 Task: Create a due date automation trigger when advanced on, on the monday before a card is due add content with a name or a description ending with resume at 11:00 AM.
Action: Mouse moved to (1005, 84)
Screenshot: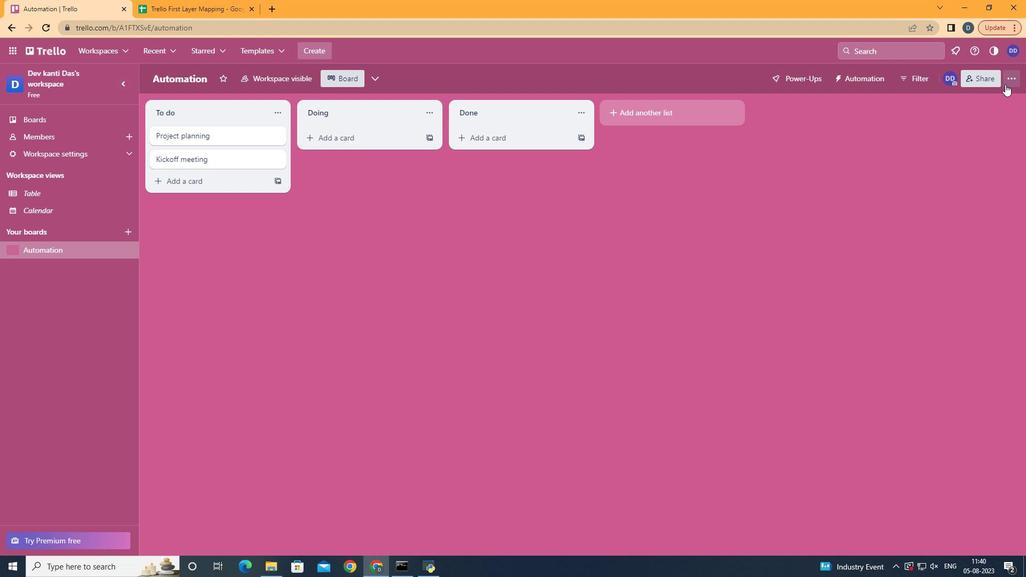 
Action: Mouse pressed left at (1005, 84)
Screenshot: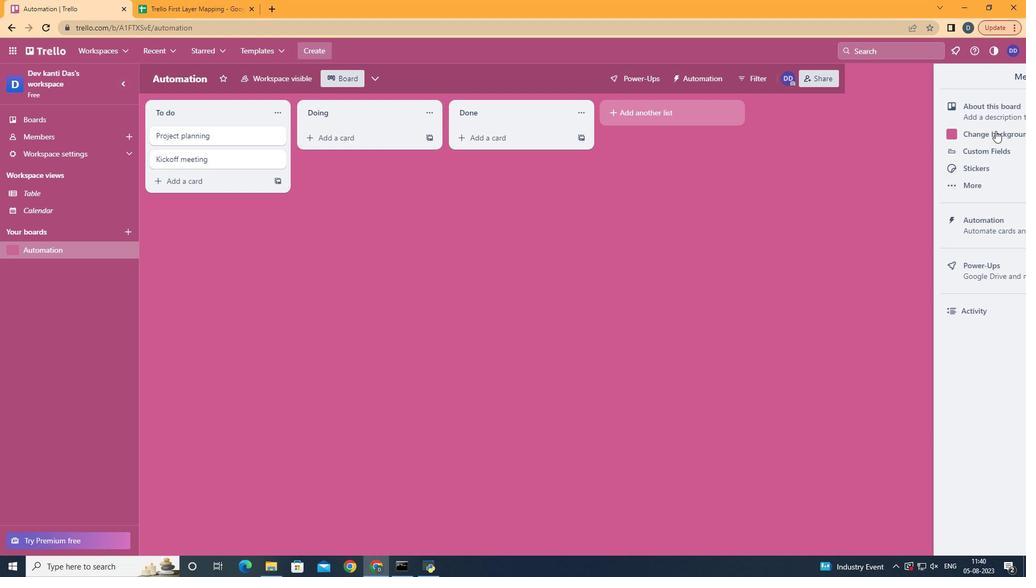 
Action: Mouse moved to (967, 216)
Screenshot: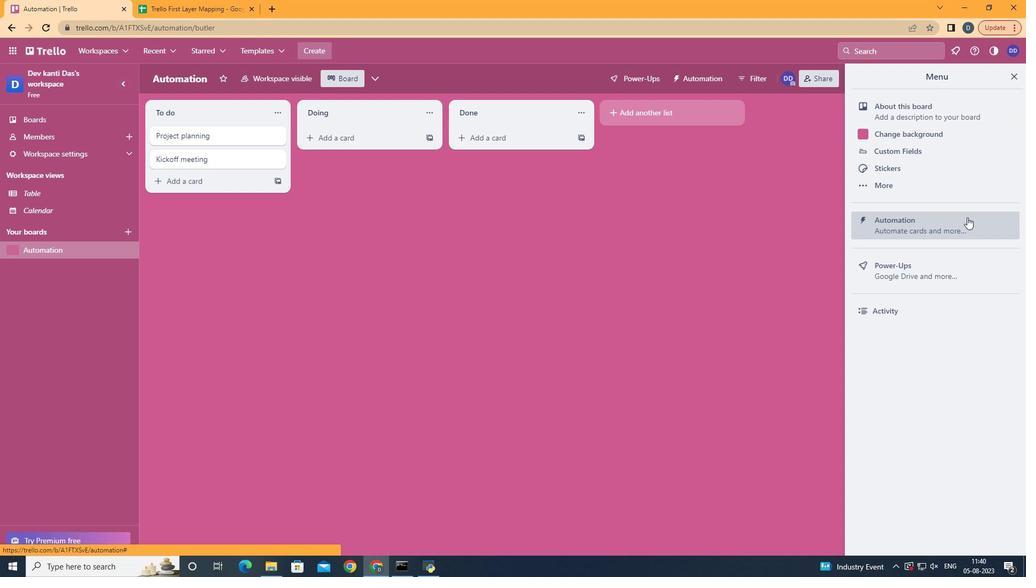 
Action: Mouse pressed left at (967, 216)
Screenshot: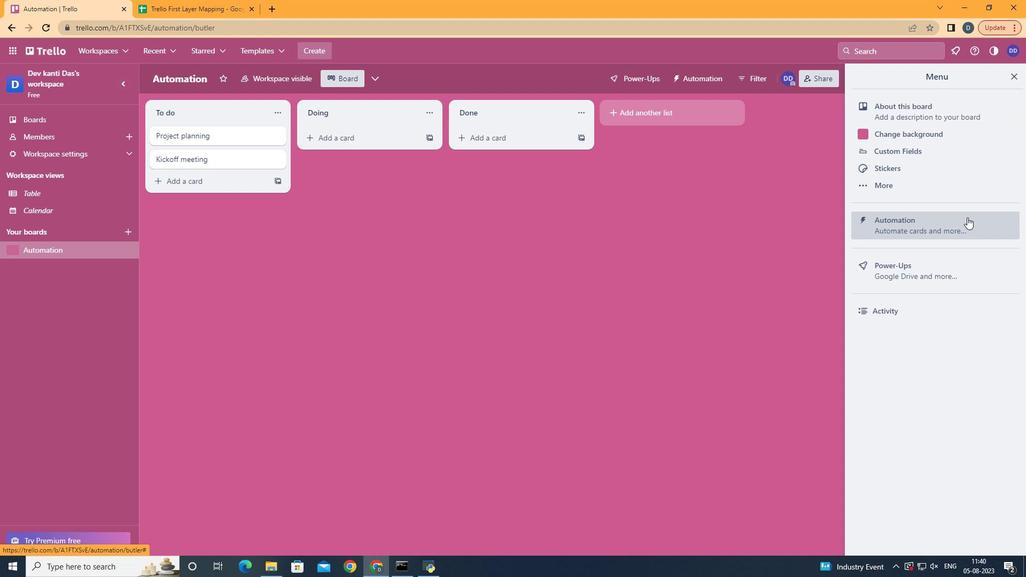 
Action: Mouse moved to (225, 213)
Screenshot: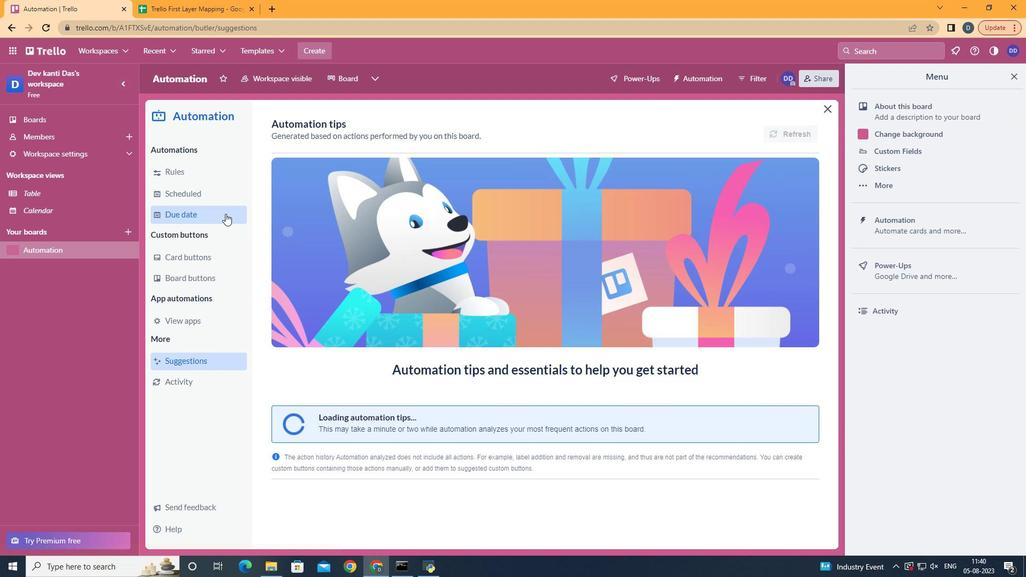 
Action: Mouse pressed left at (225, 213)
Screenshot: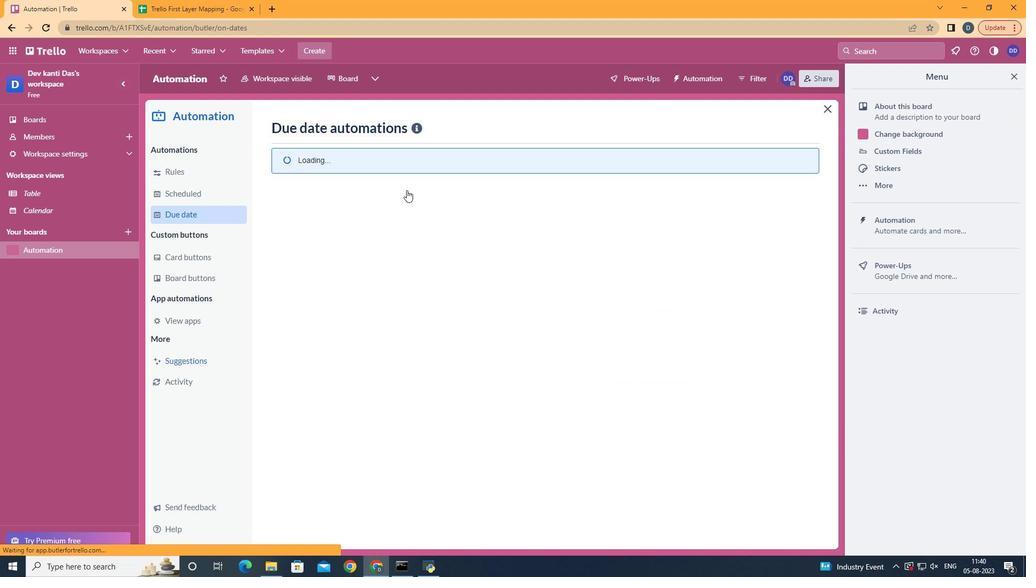 
Action: Mouse moved to (737, 125)
Screenshot: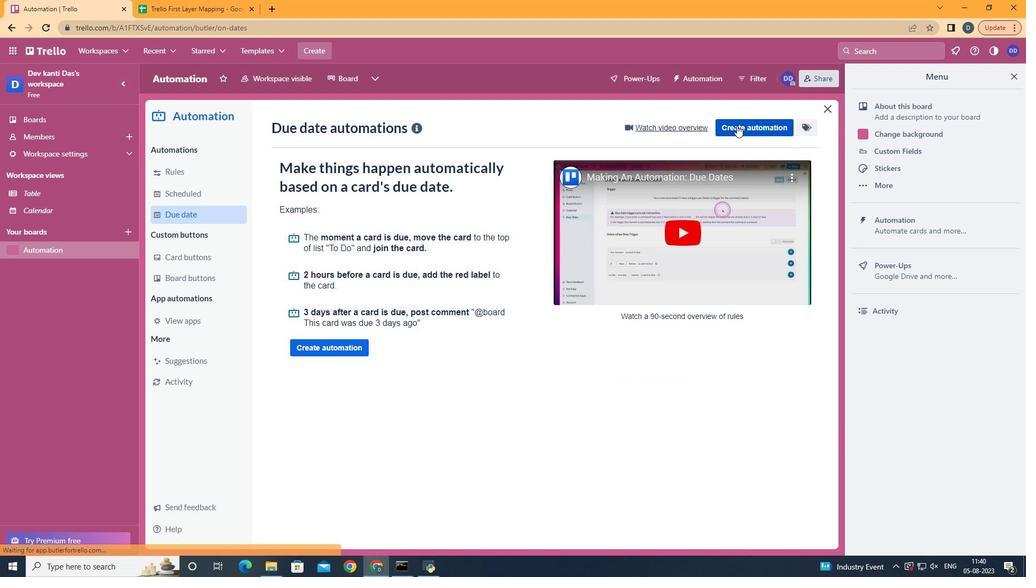 
Action: Mouse pressed left at (737, 125)
Screenshot: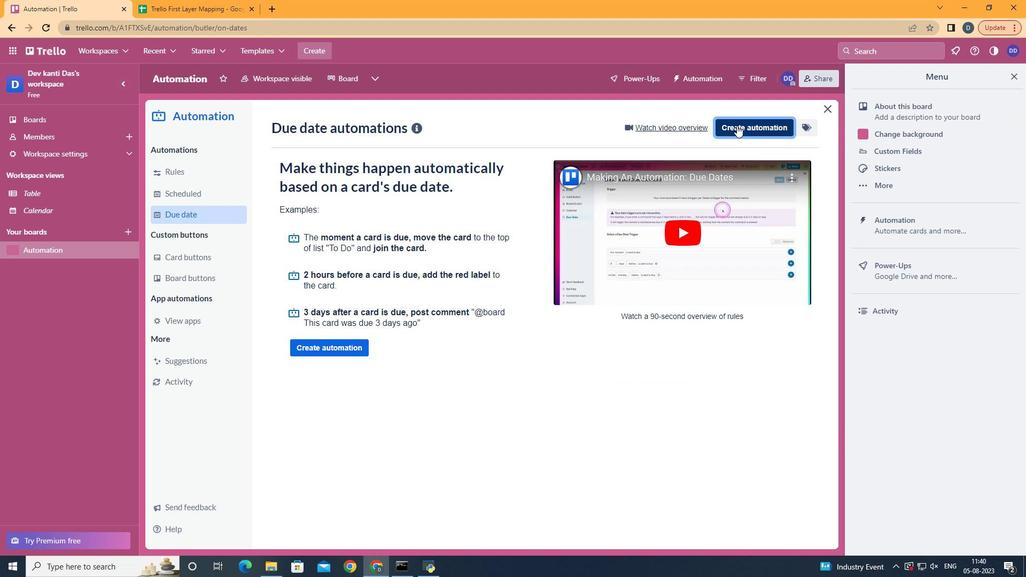 
Action: Mouse moved to (577, 234)
Screenshot: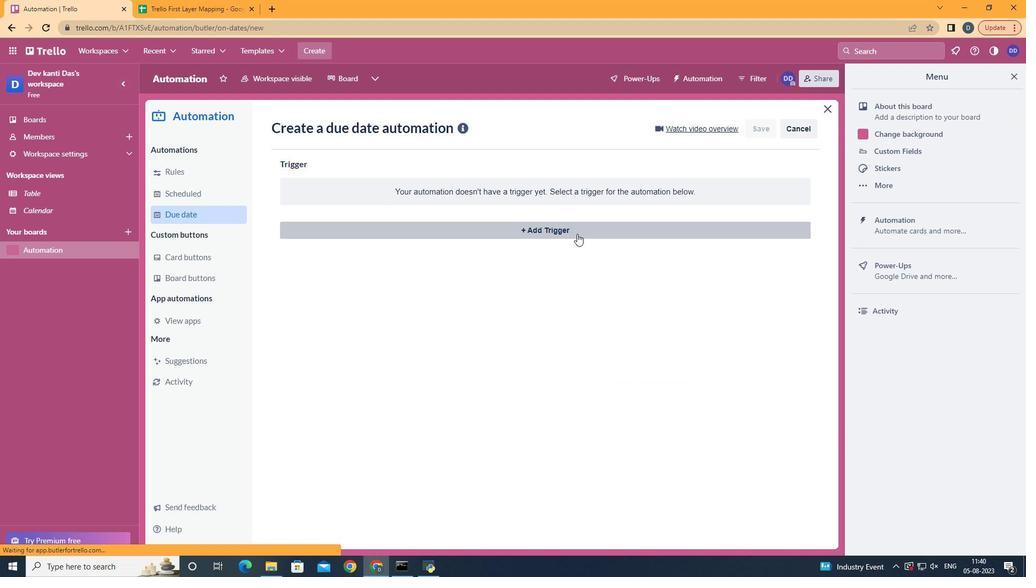 
Action: Mouse pressed left at (577, 234)
Screenshot: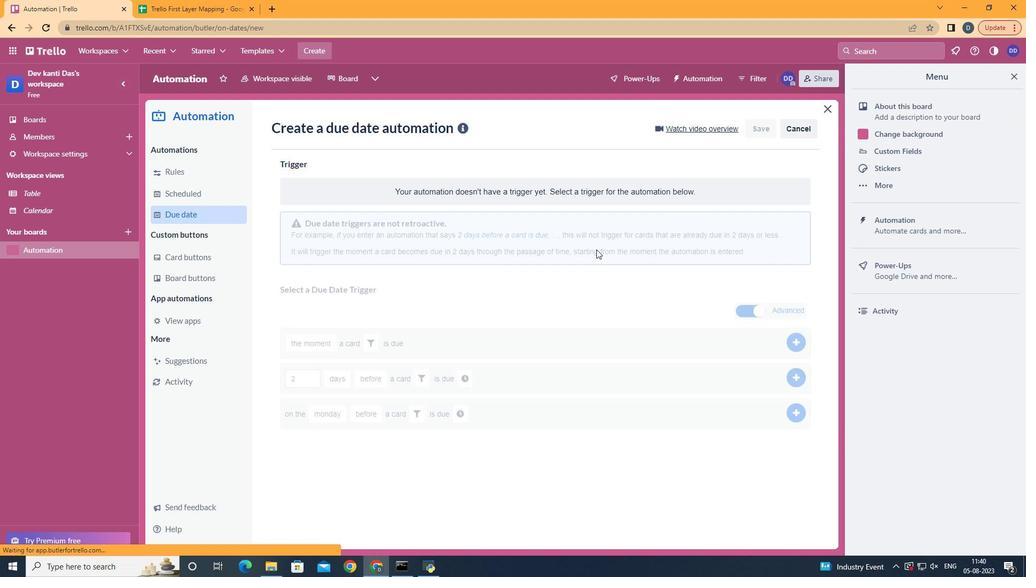 
Action: Mouse moved to (336, 279)
Screenshot: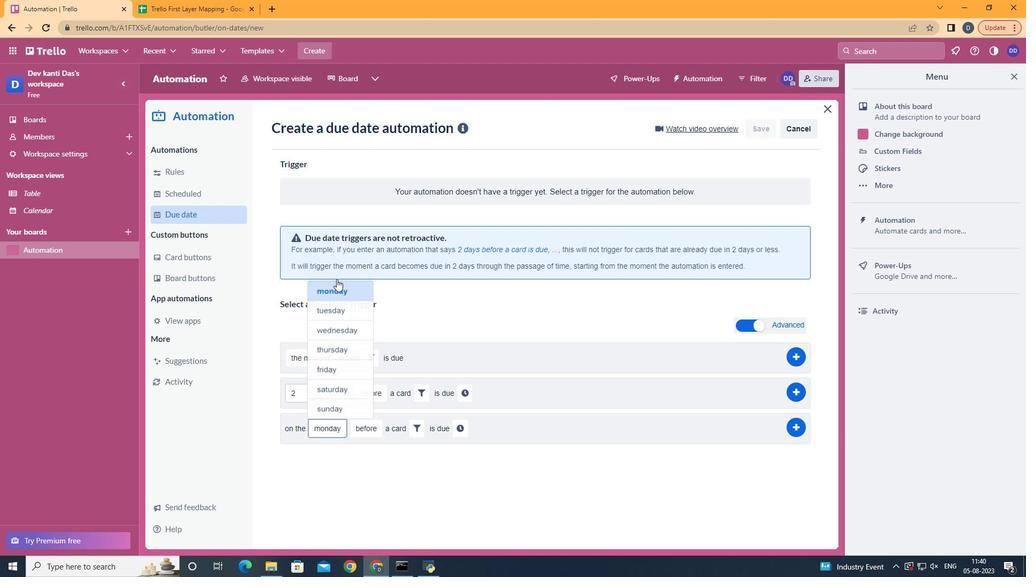 
Action: Mouse pressed left at (336, 279)
Screenshot: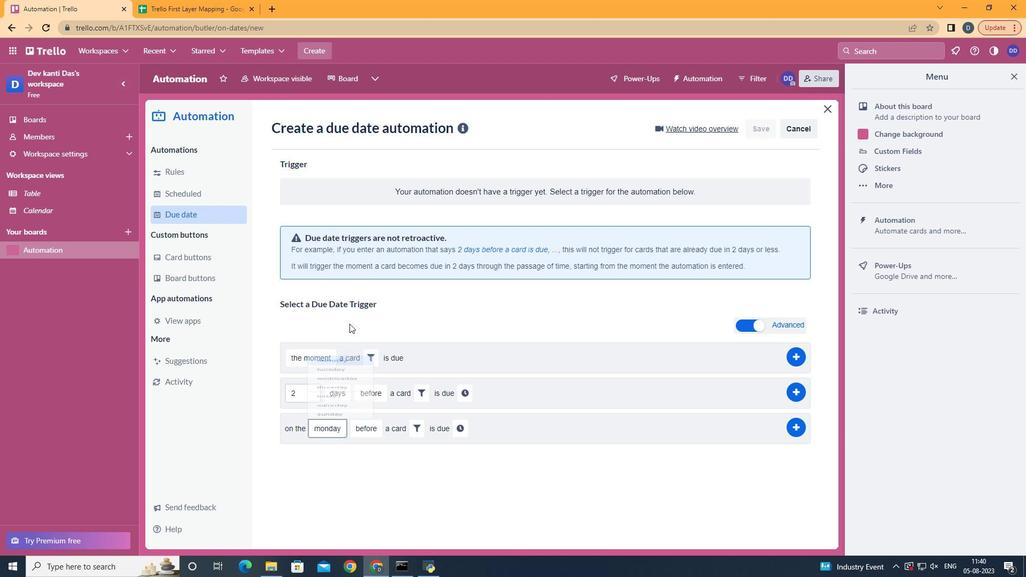 
Action: Mouse moved to (376, 446)
Screenshot: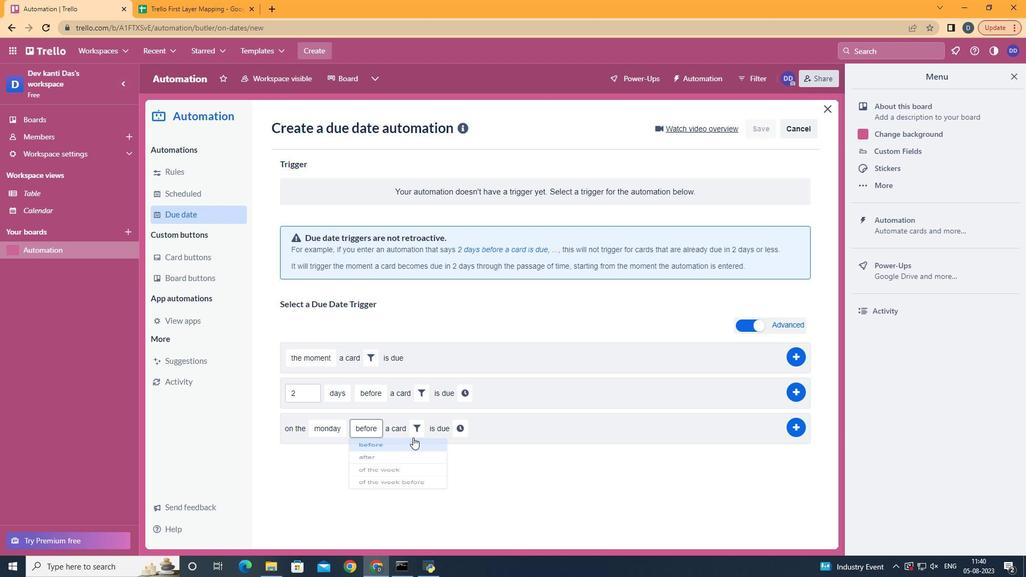 
Action: Mouse pressed left at (376, 446)
Screenshot: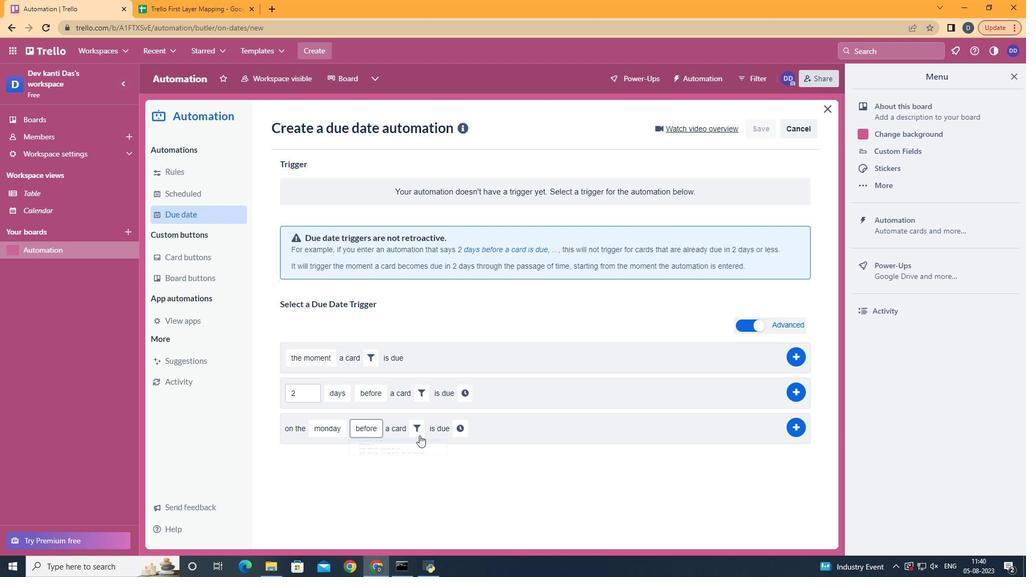 
Action: Mouse moved to (418, 435)
Screenshot: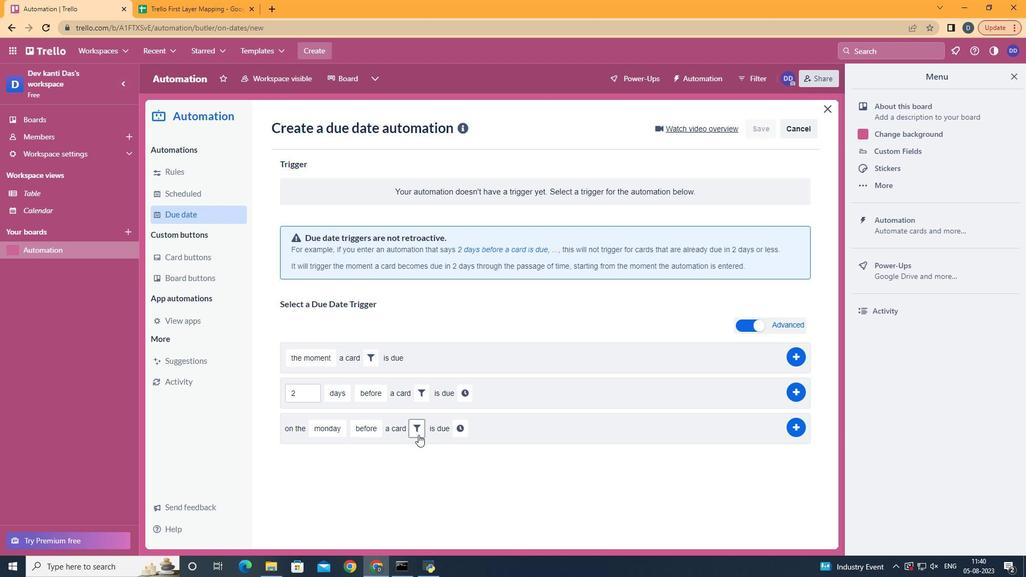 
Action: Mouse pressed left at (418, 435)
Screenshot: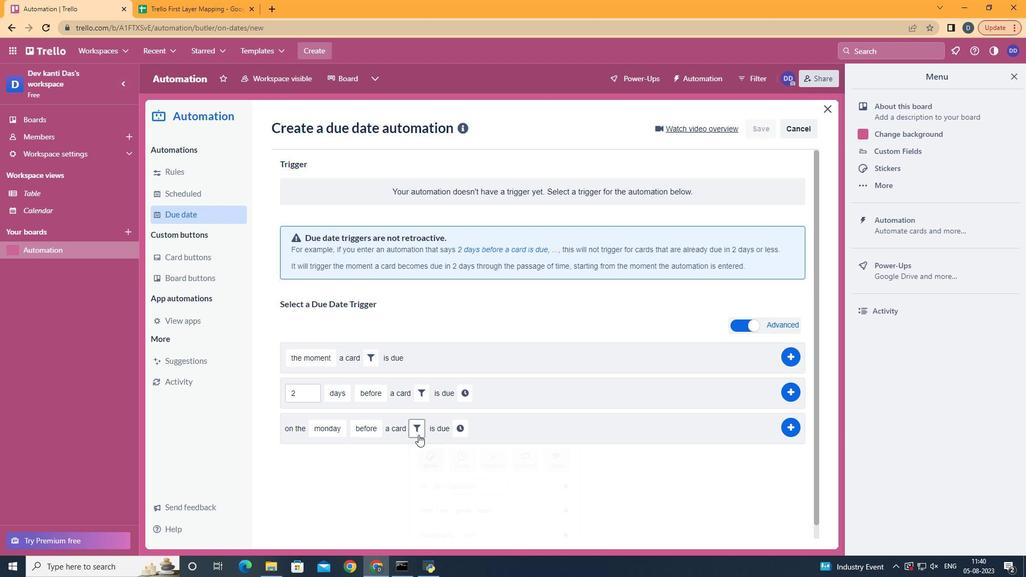 
Action: Mouse moved to (551, 461)
Screenshot: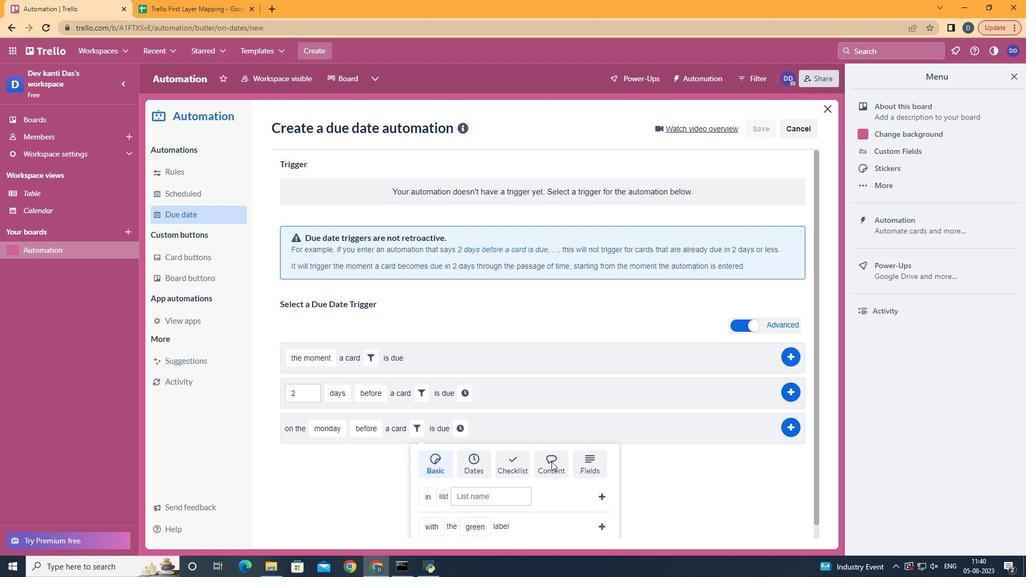 
Action: Mouse pressed left at (551, 461)
Screenshot: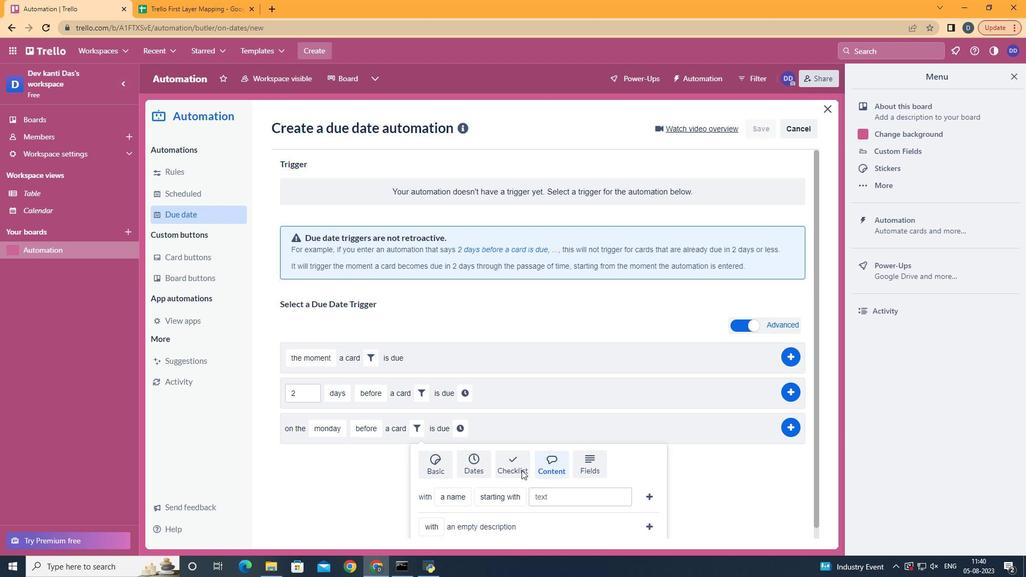 
Action: Mouse moved to (467, 477)
Screenshot: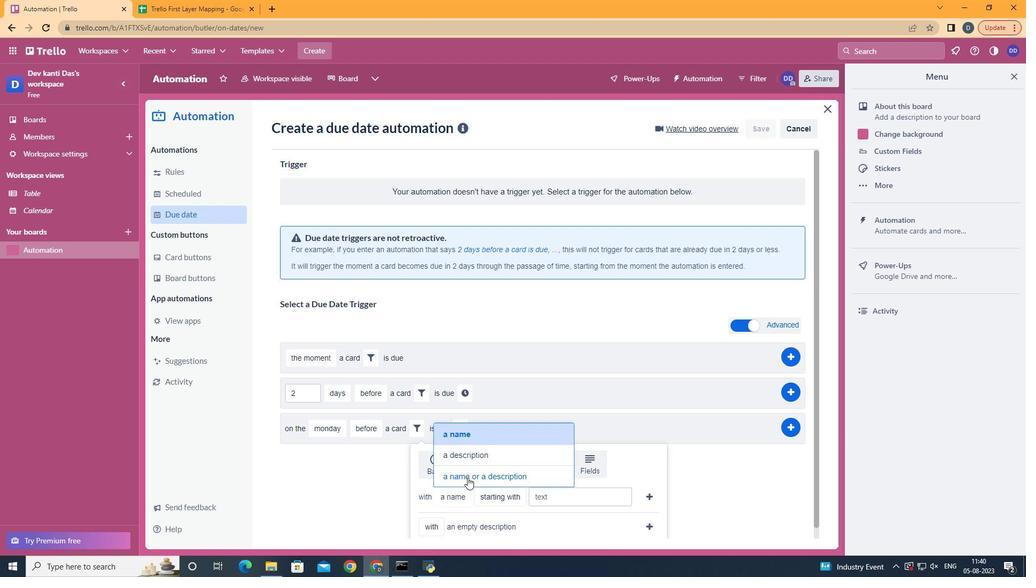 
Action: Mouse pressed left at (467, 477)
Screenshot: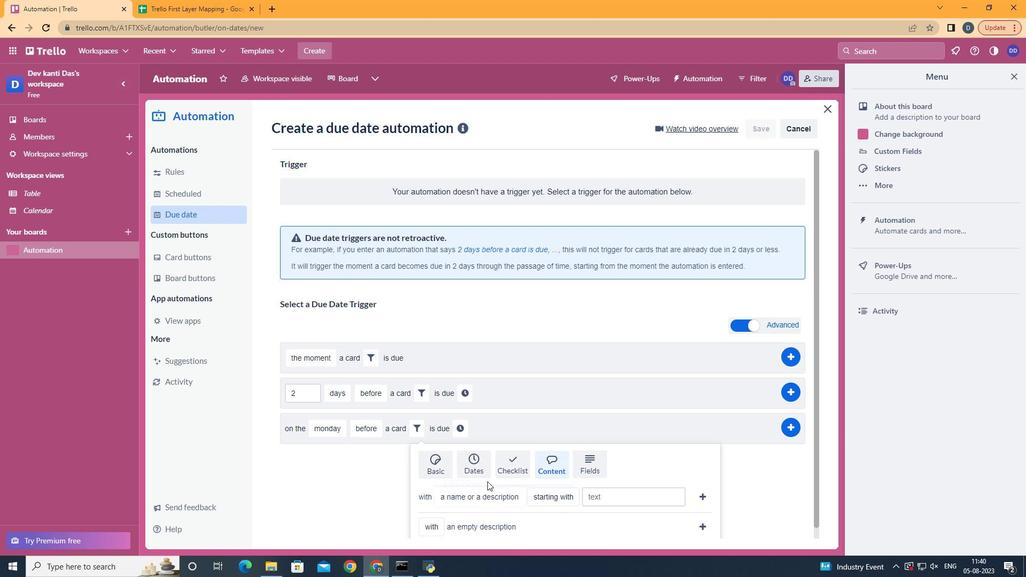 
Action: Mouse moved to (572, 388)
Screenshot: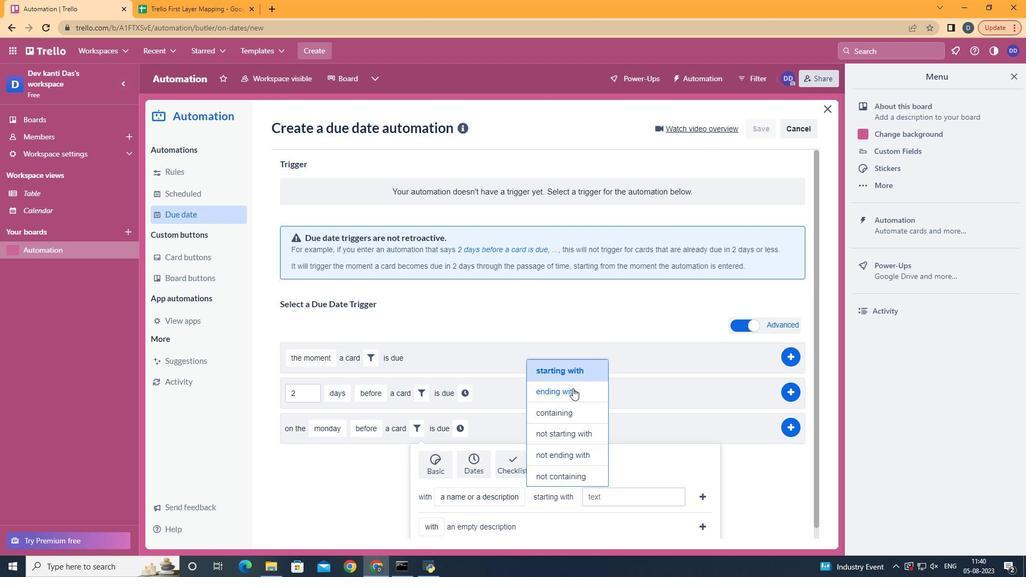 
Action: Mouse pressed left at (572, 388)
Screenshot: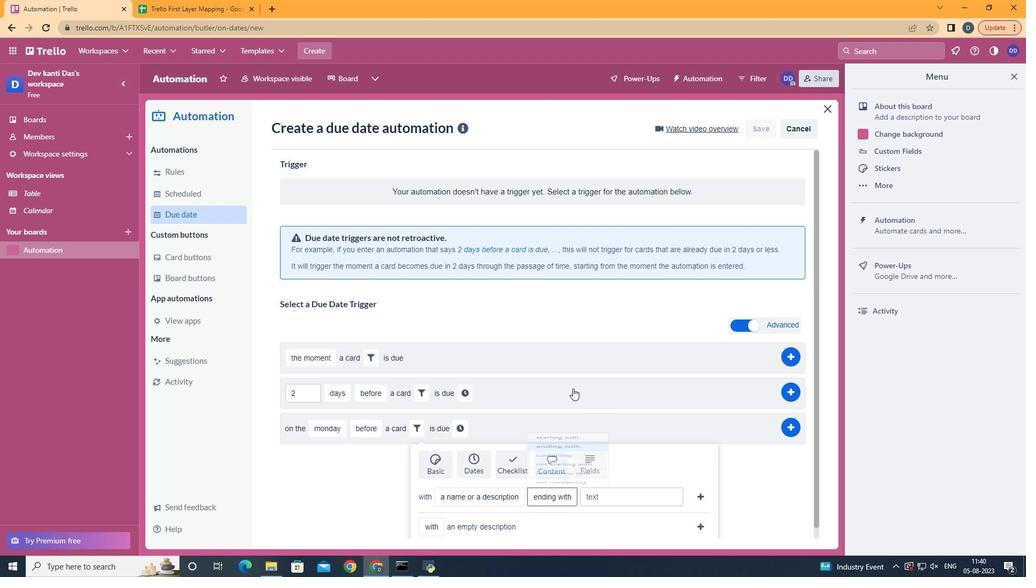 
Action: Mouse moved to (637, 504)
Screenshot: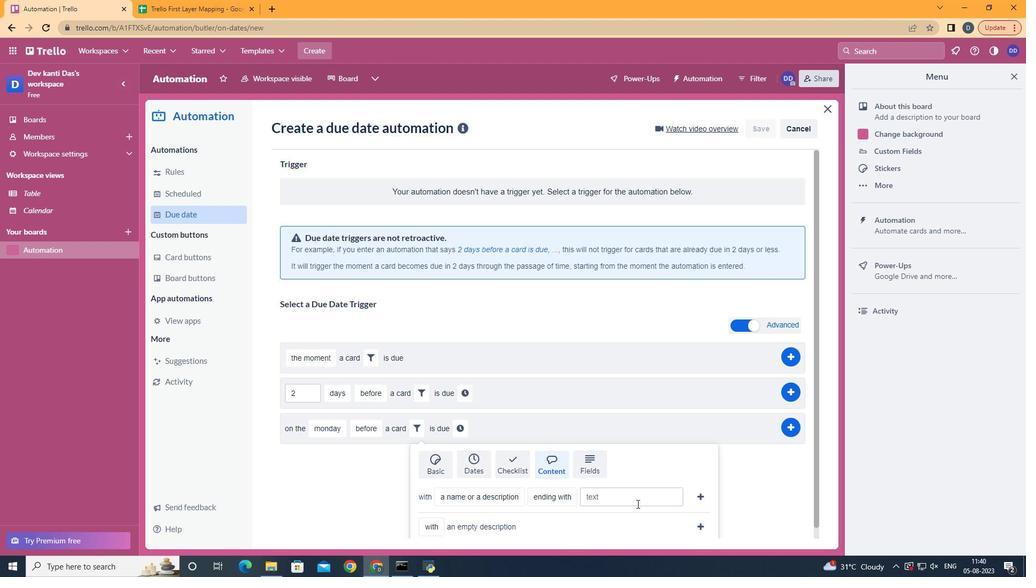 
Action: Mouse pressed left at (637, 504)
Screenshot: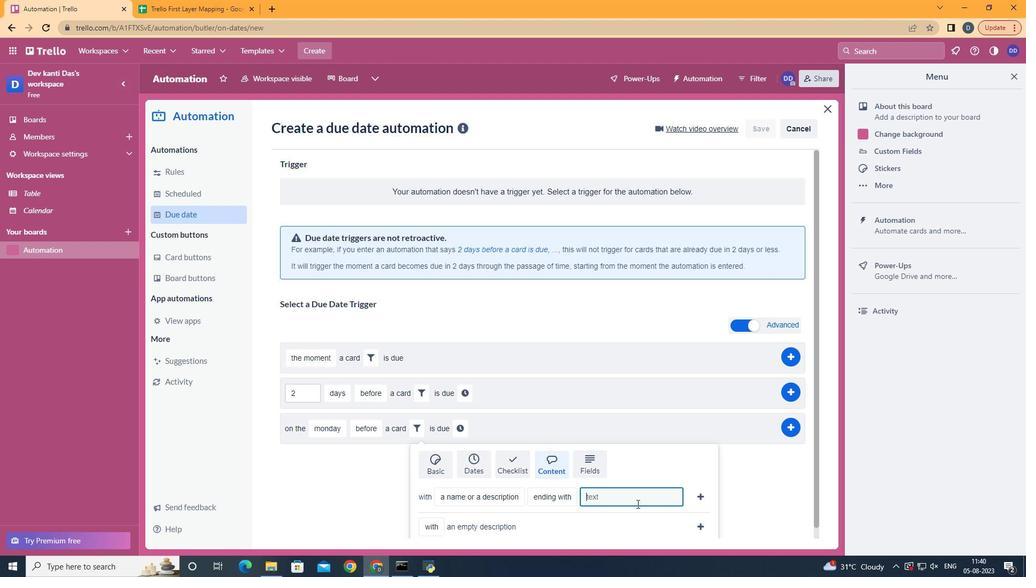 
Action: Key pressed resume
Screenshot: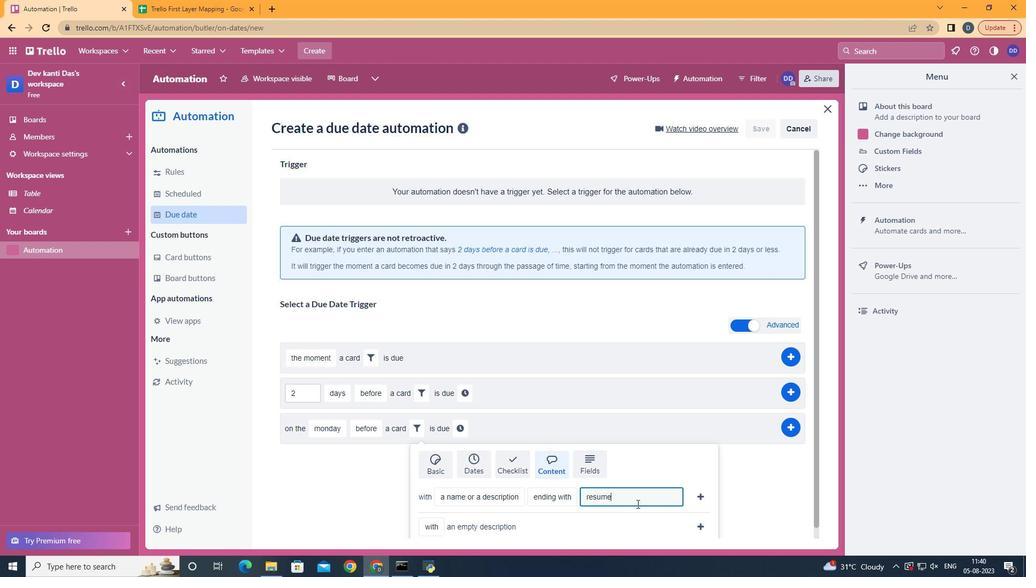 
Action: Mouse moved to (708, 497)
Screenshot: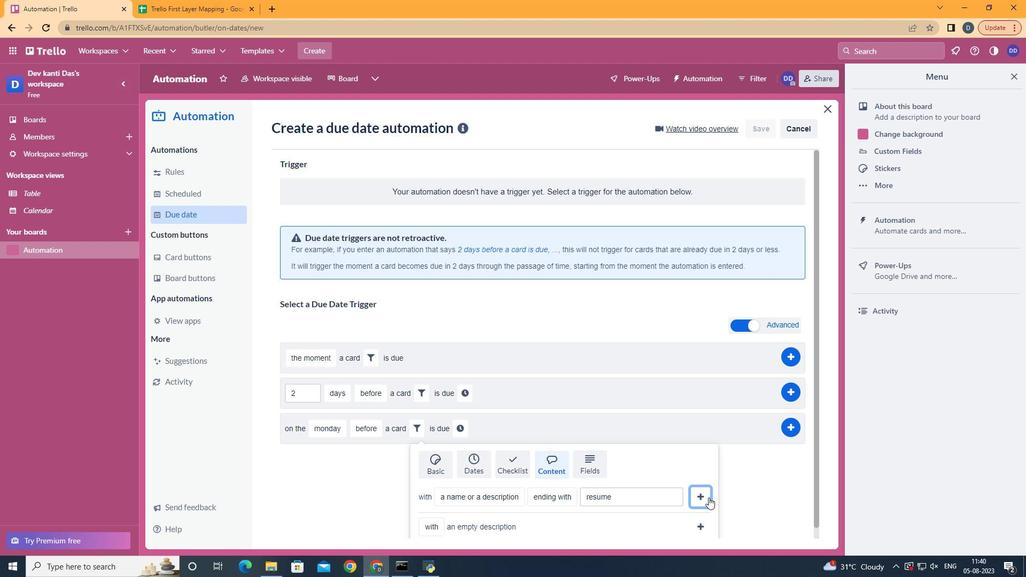 
Action: Mouse pressed left at (708, 497)
Screenshot: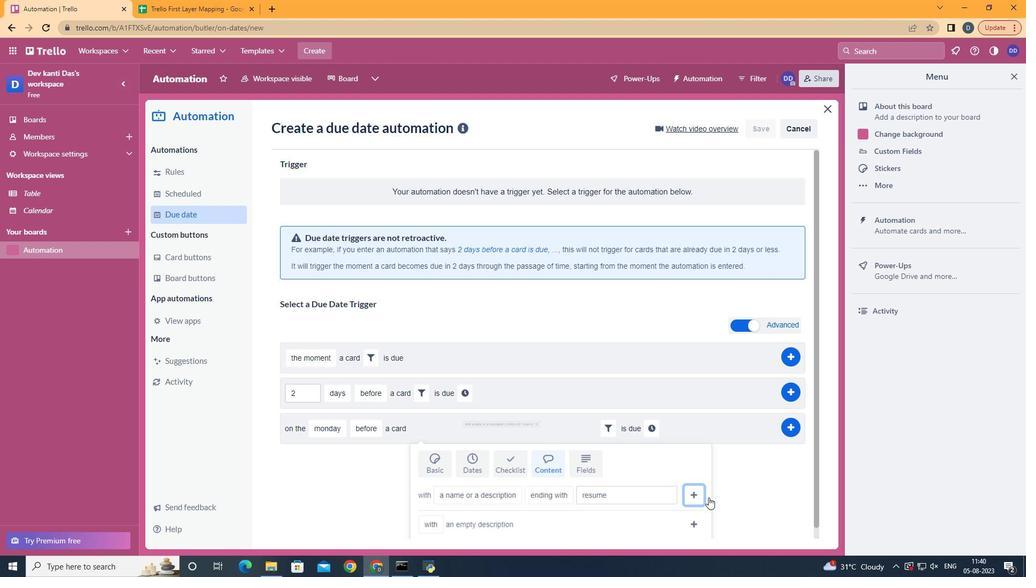 
Action: Mouse moved to (659, 429)
Screenshot: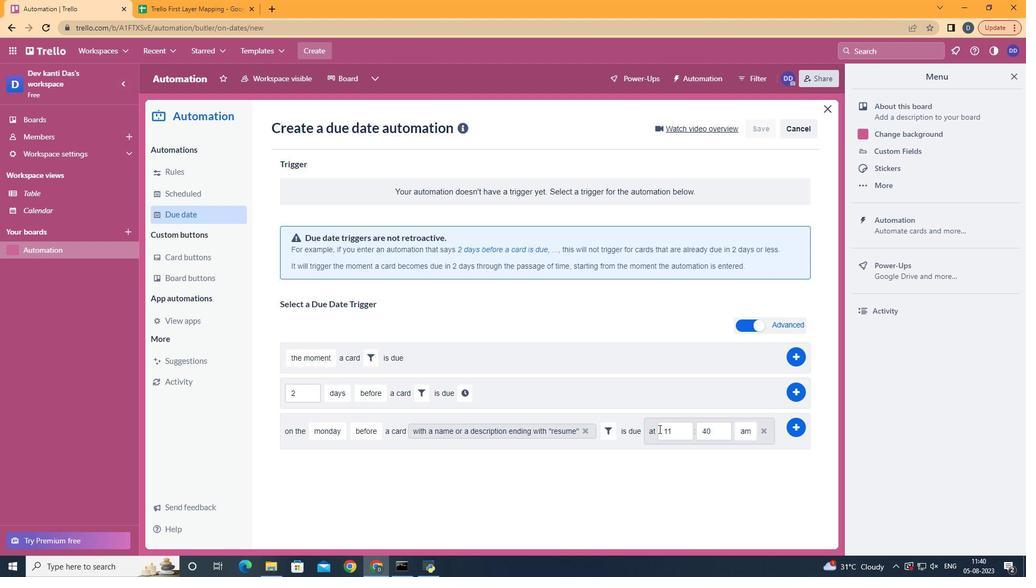 
Action: Mouse pressed left at (659, 429)
Screenshot: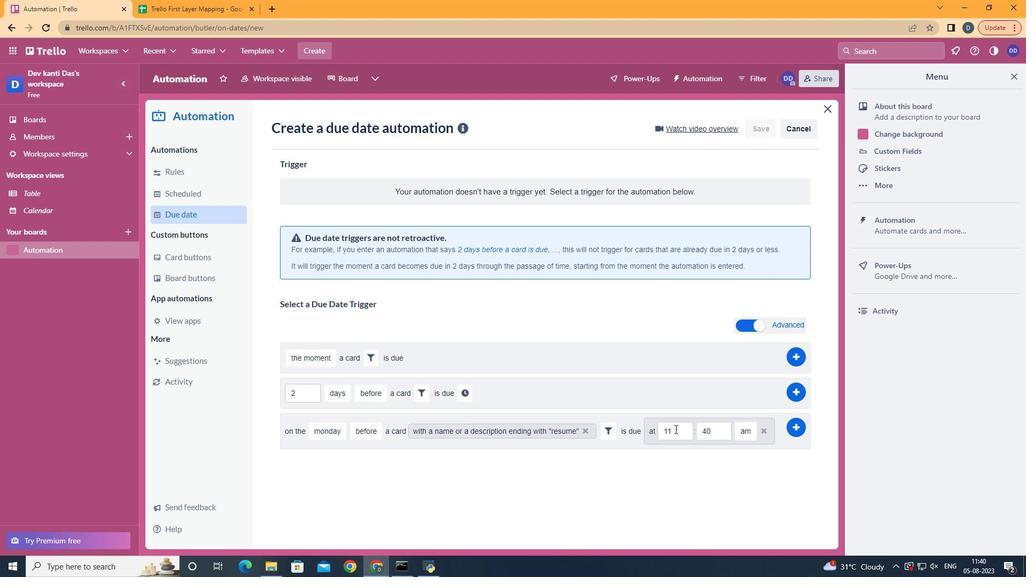 
Action: Mouse moved to (716, 436)
Screenshot: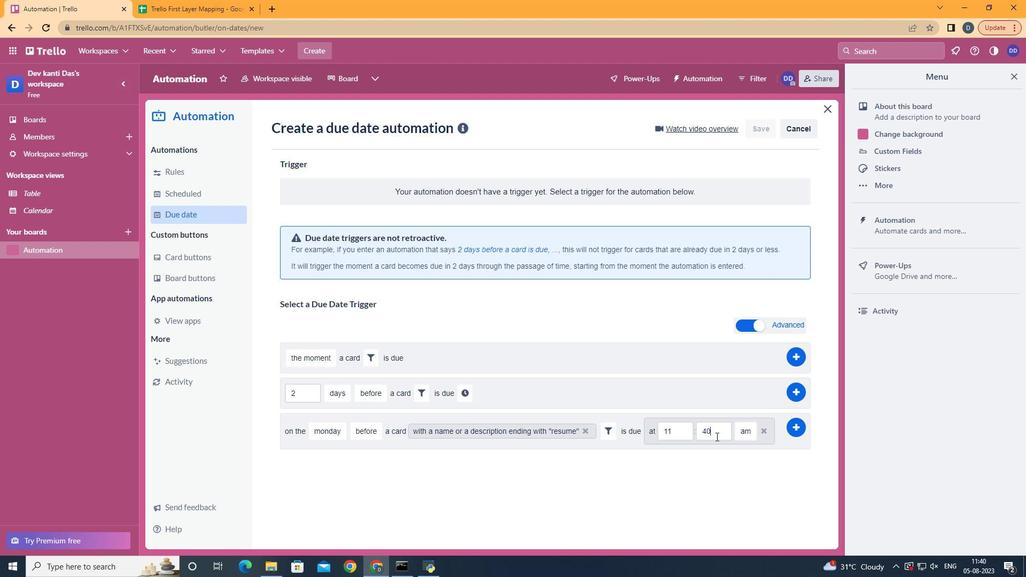 
Action: Mouse pressed left at (716, 436)
Screenshot: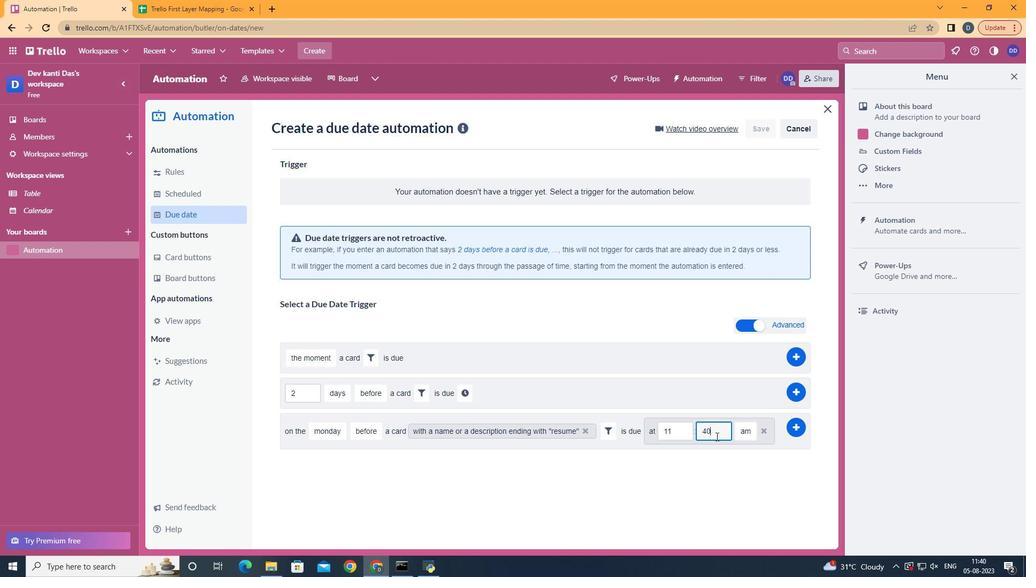 
Action: Key pressed <Key.backspace><Key.backspace>00
Screenshot: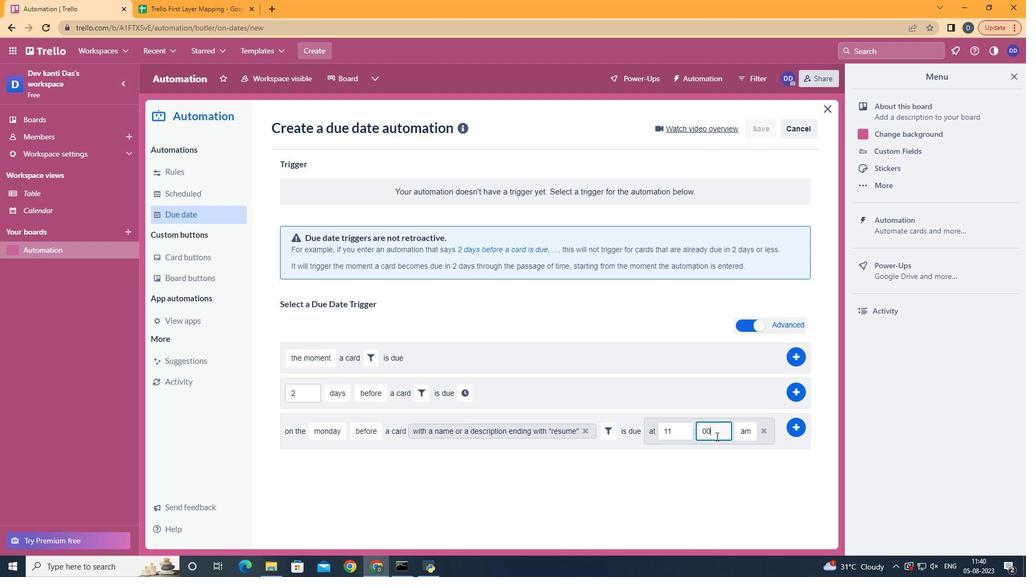 
Action: Mouse moved to (791, 425)
Screenshot: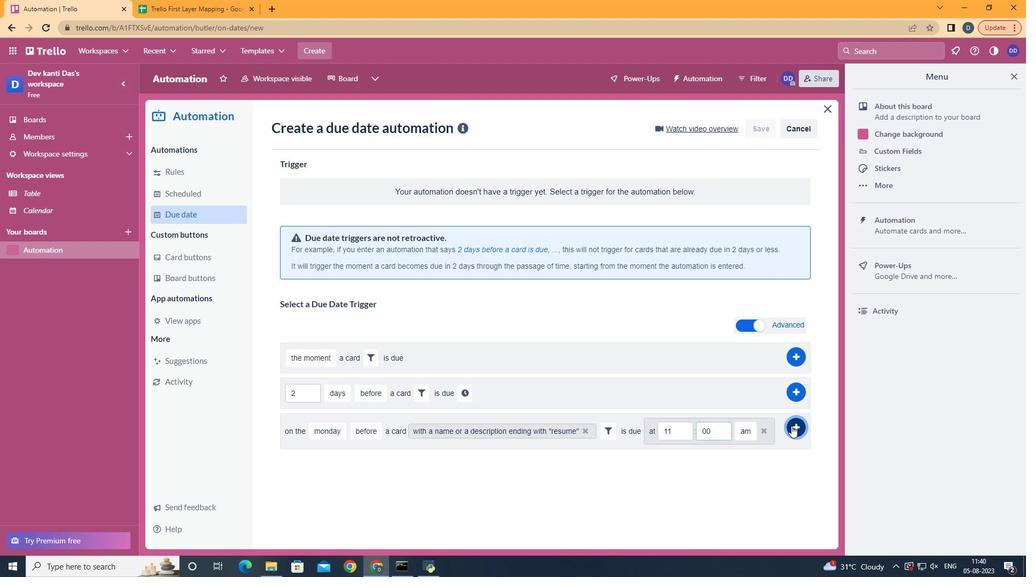 
Action: Mouse pressed left at (791, 425)
Screenshot: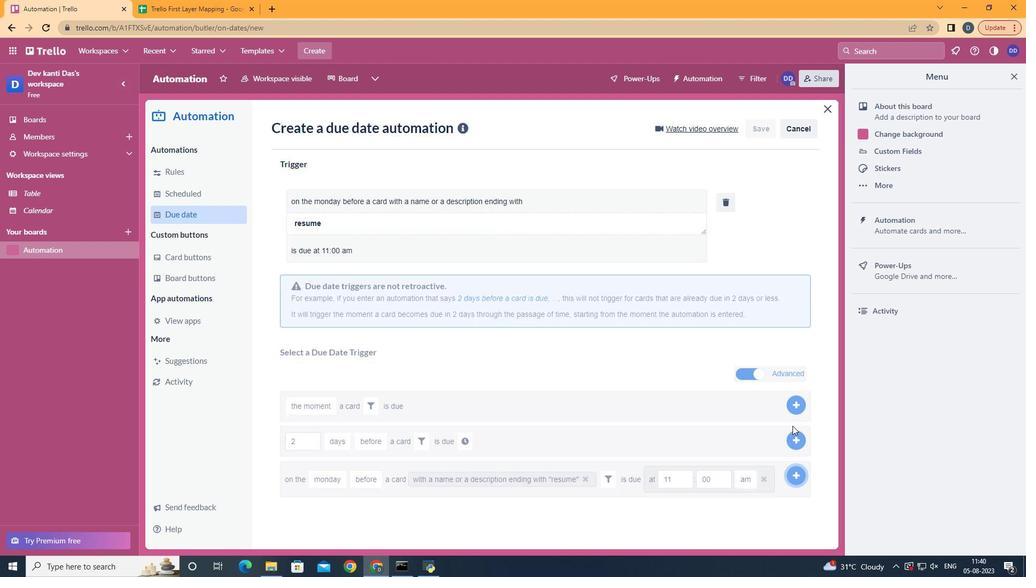 
Action: Mouse moved to (555, 226)
Screenshot: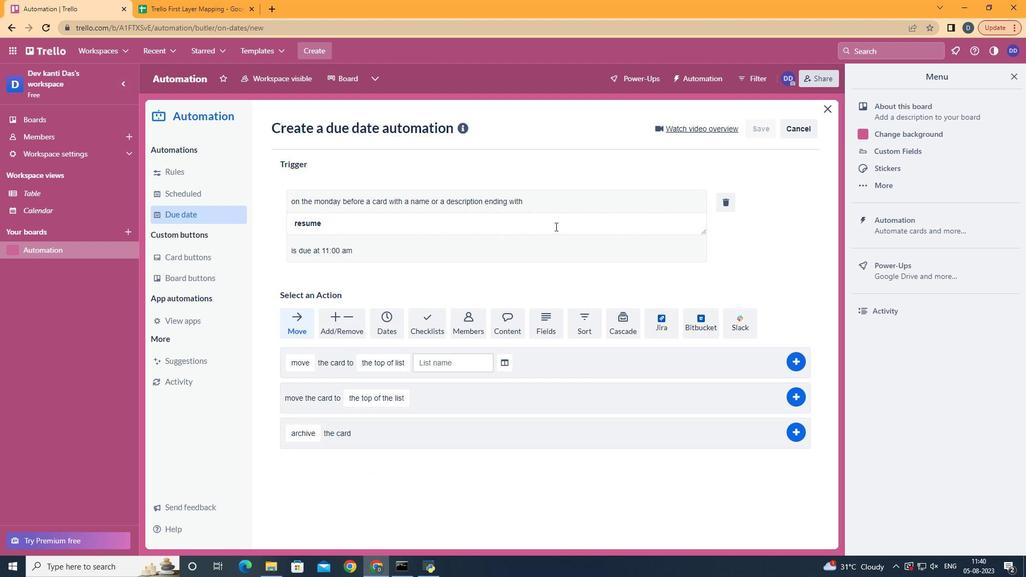 
